 Task: Search "Open" ticket status & apply.
Action: Mouse pressed left at (874, 293)
Screenshot: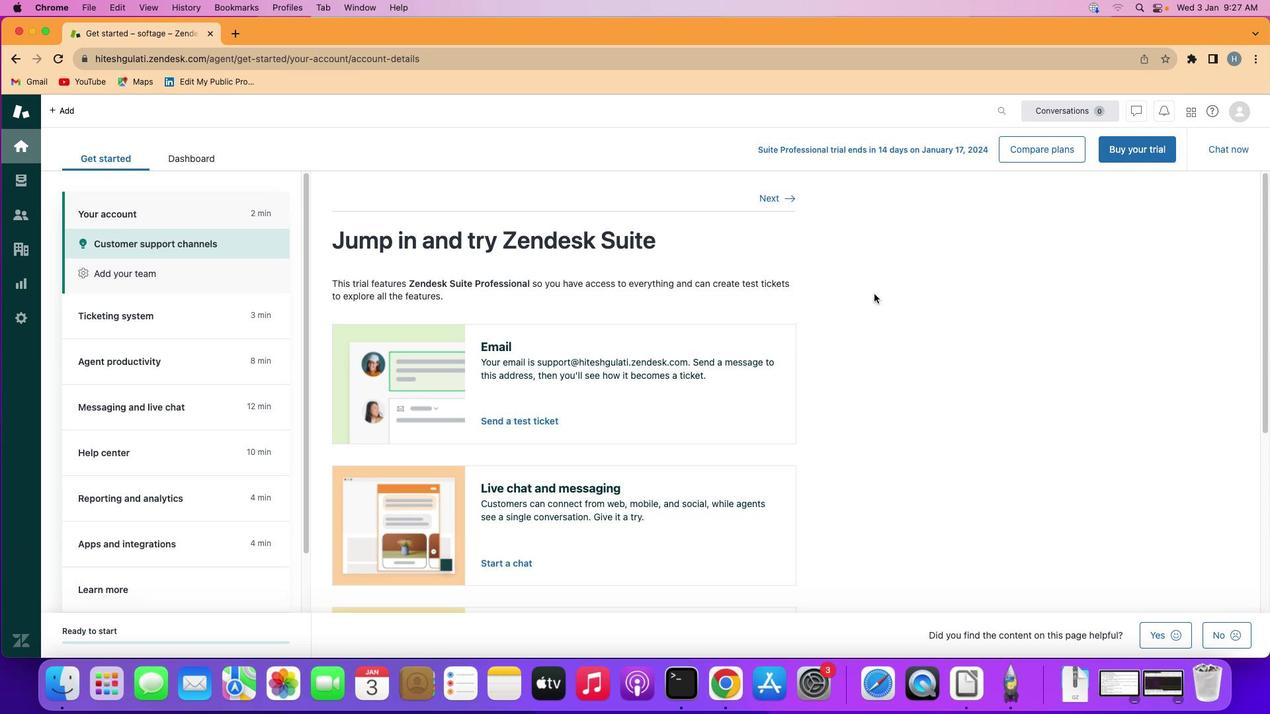 
Action: Mouse moved to (19, 180)
Screenshot: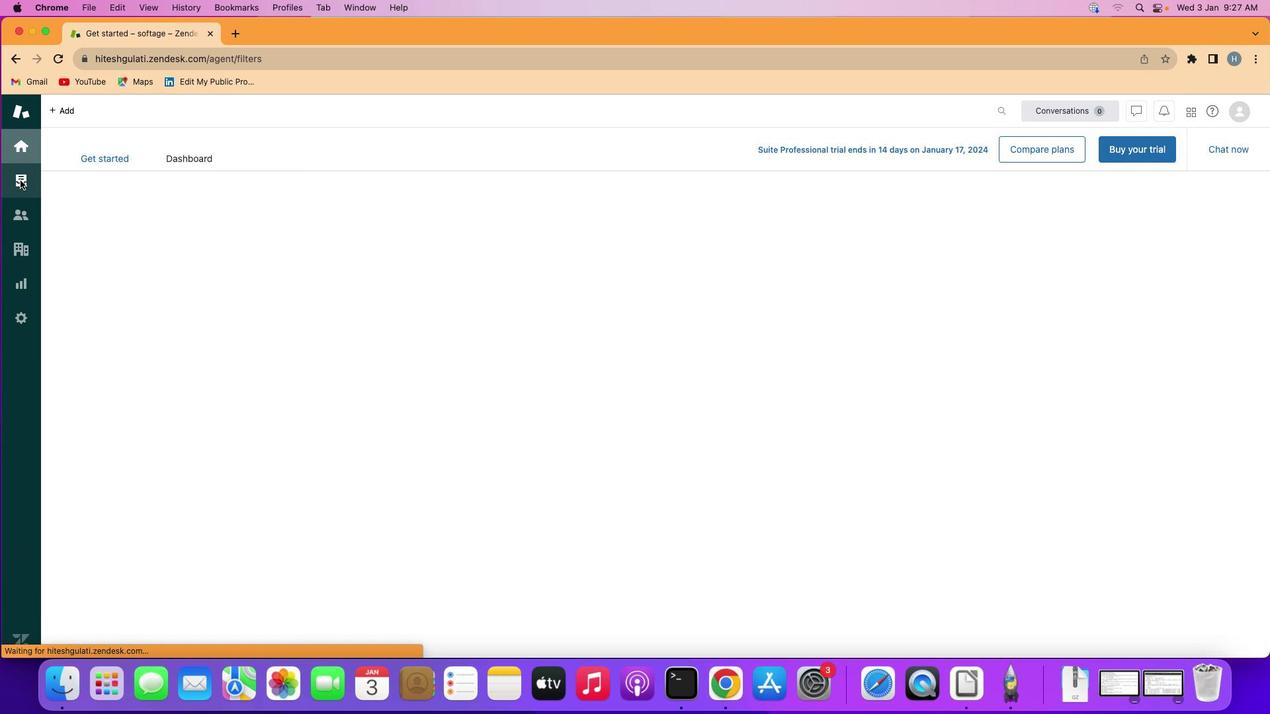 
Action: Mouse pressed left at (19, 180)
Screenshot: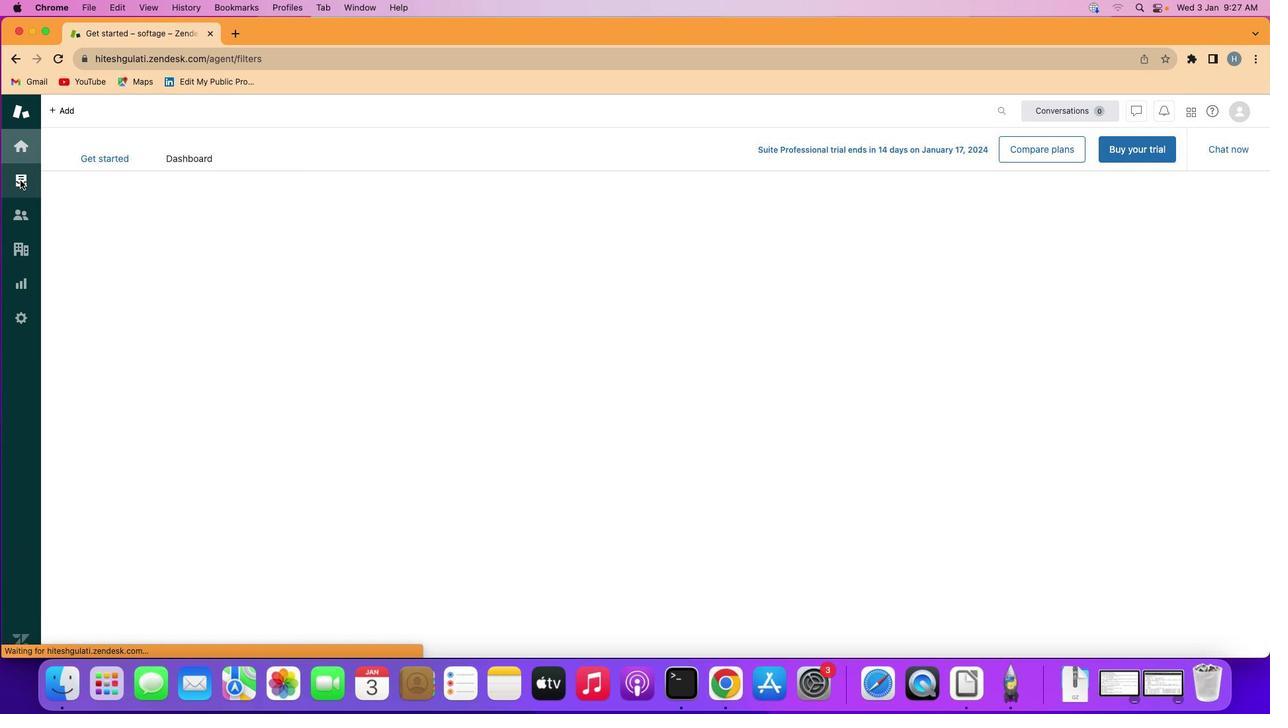 
Action: Mouse moved to (138, 279)
Screenshot: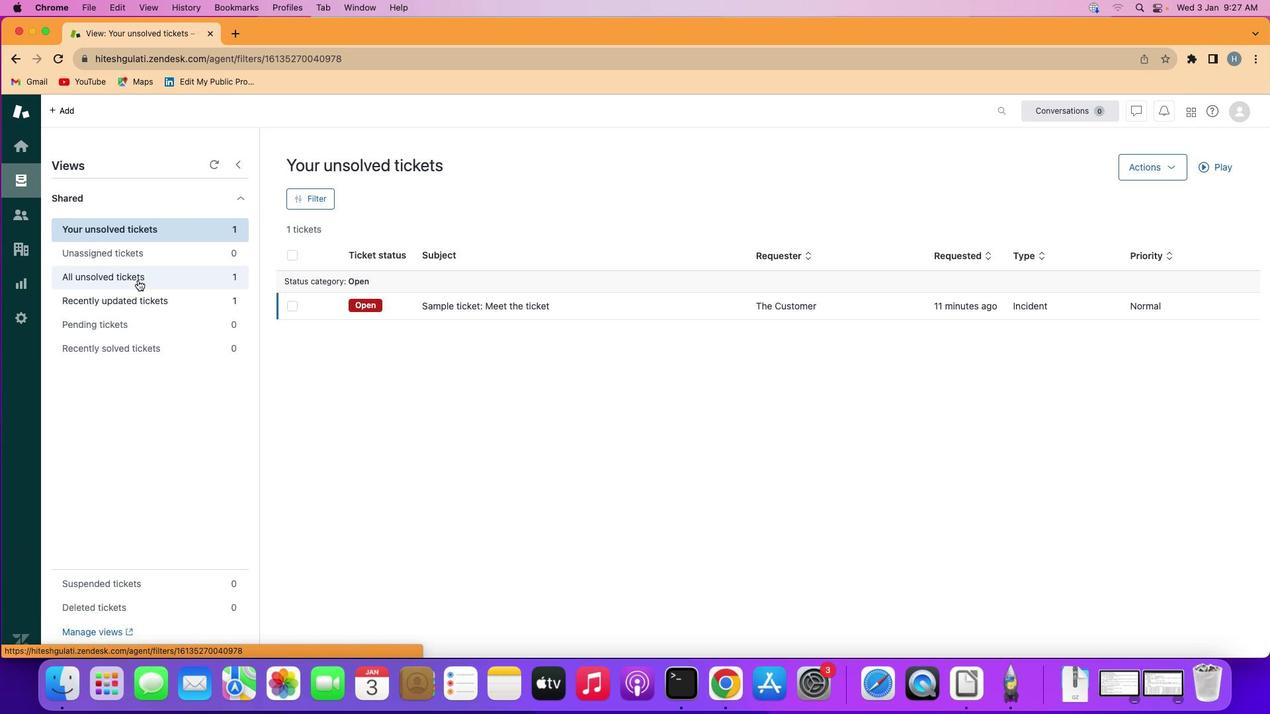 
Action: Mouse pressed left at (138, 279)
Screenshot: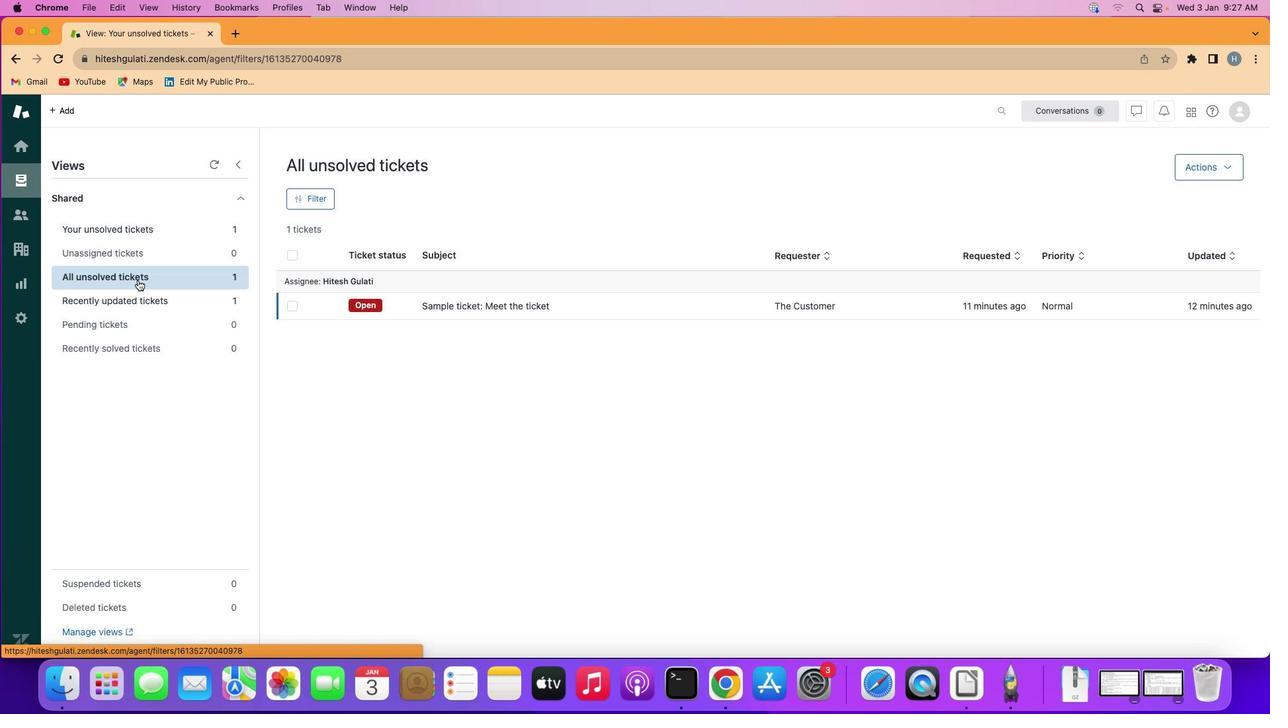 
Action: Mouse moved to (317, 201)
Screenshot: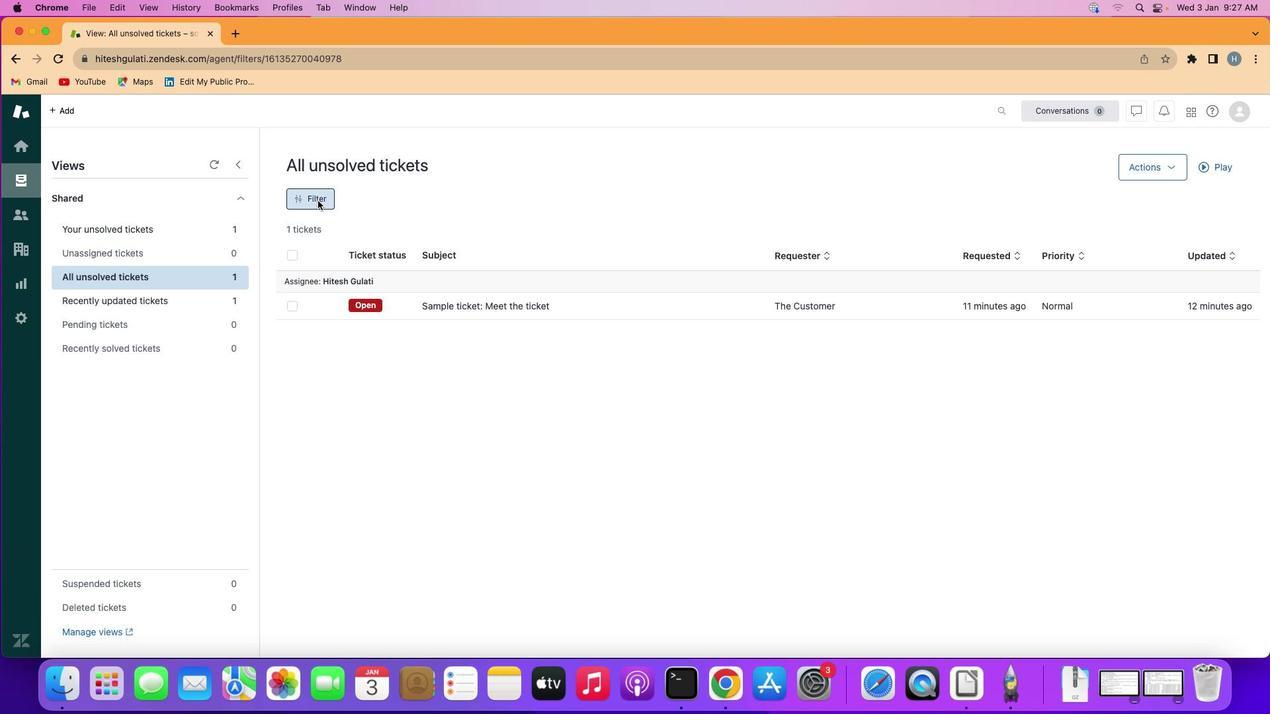 
Action: Mouse pressed left at (317, 201)
Screenshot: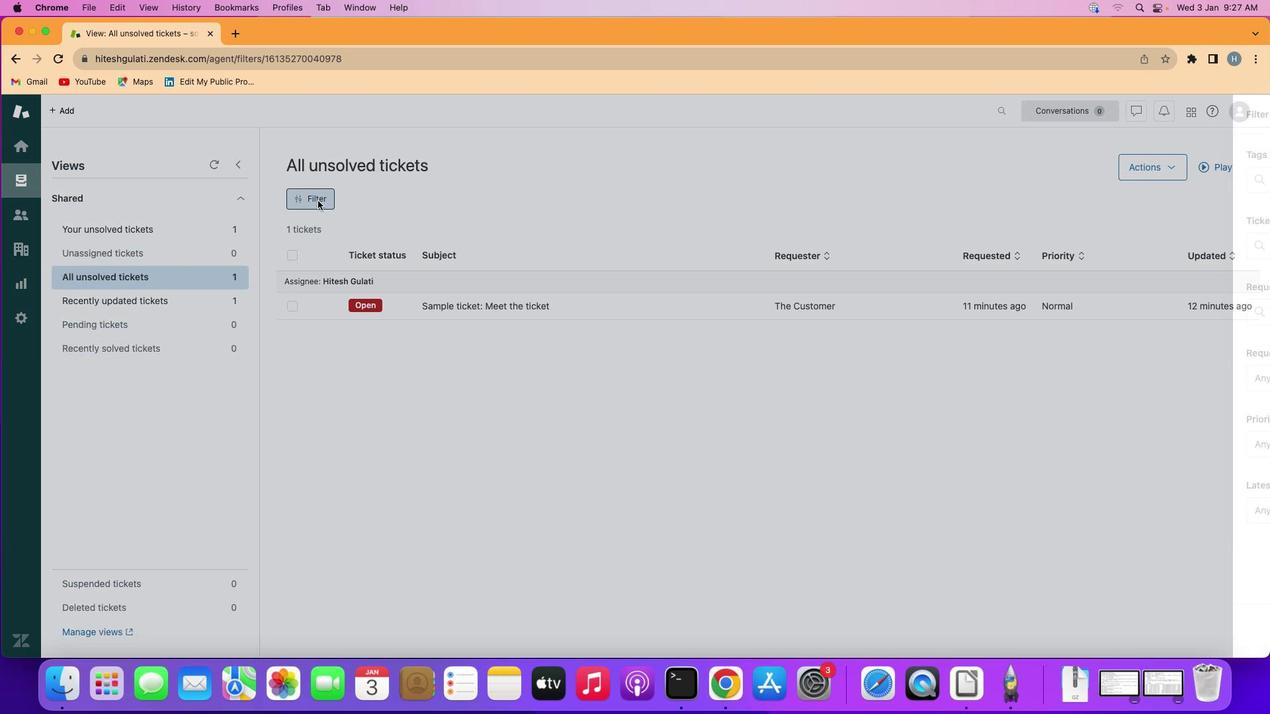 
Action: Mouse moved to (1100, 243)
Screenshot: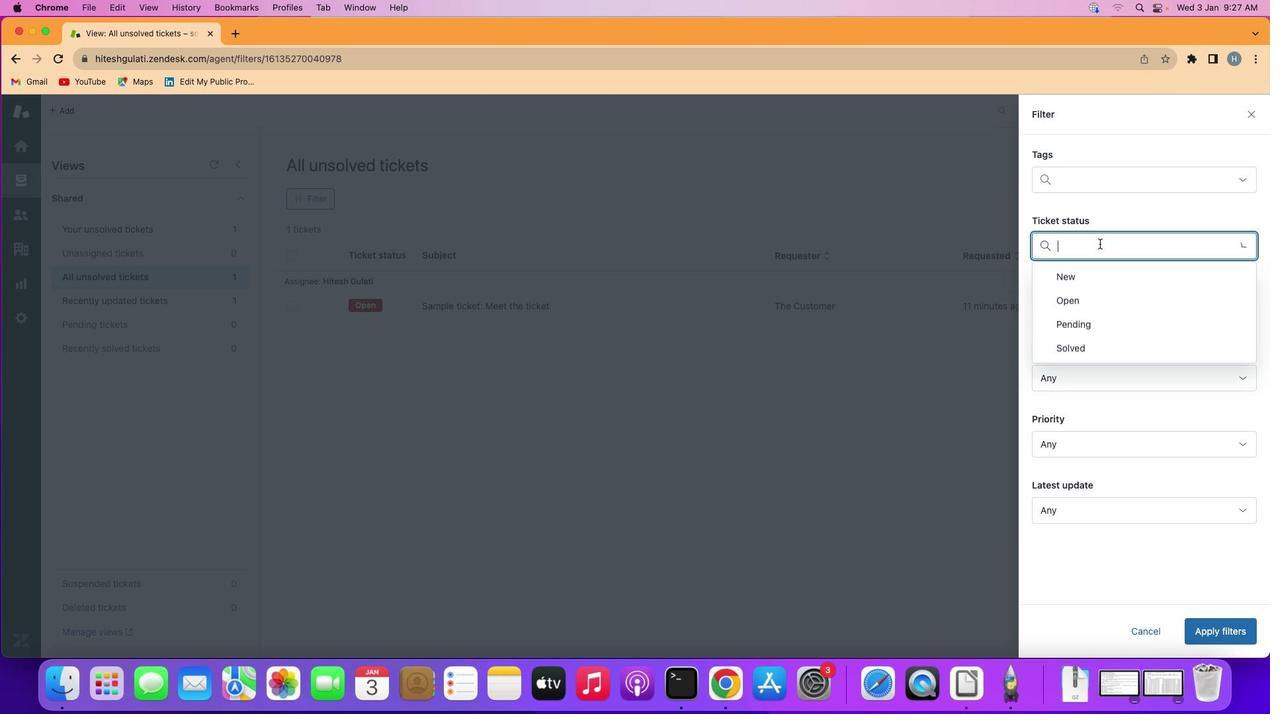 
Action: Mouse pressed left at (1100, 243)
Screenshot: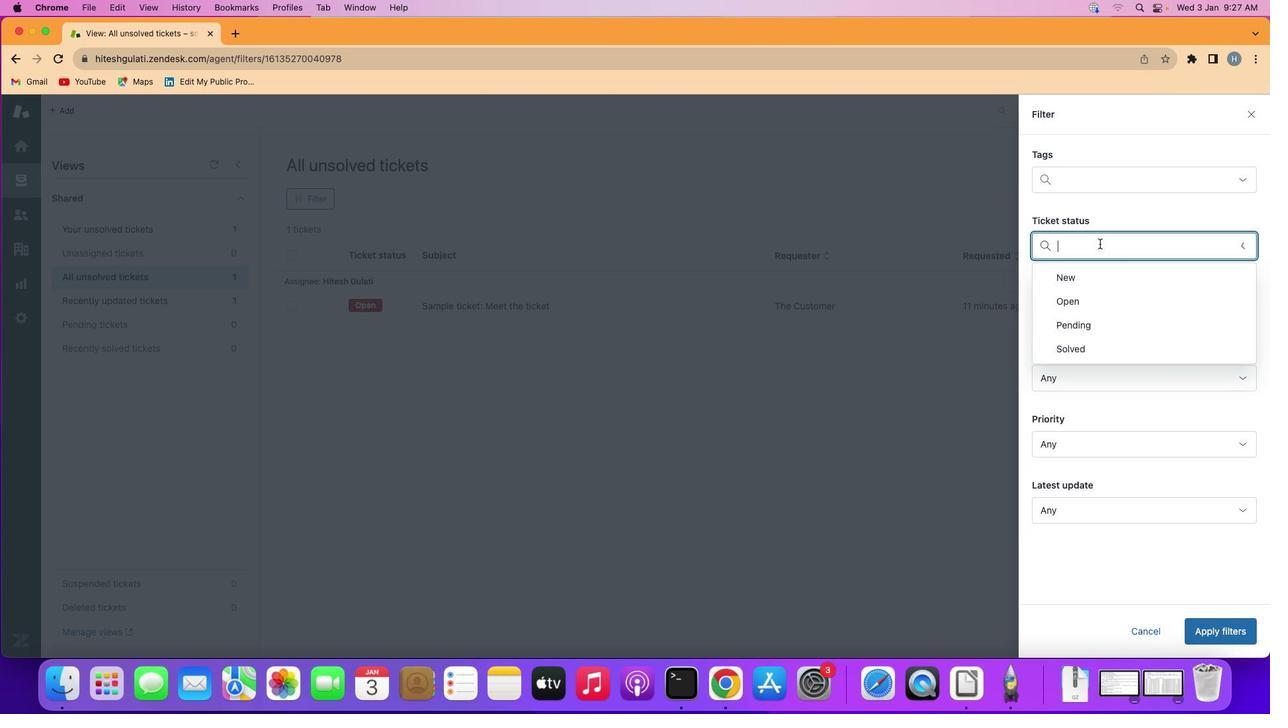 
Action: Mouse moved to (1100, 305)
Screenshot: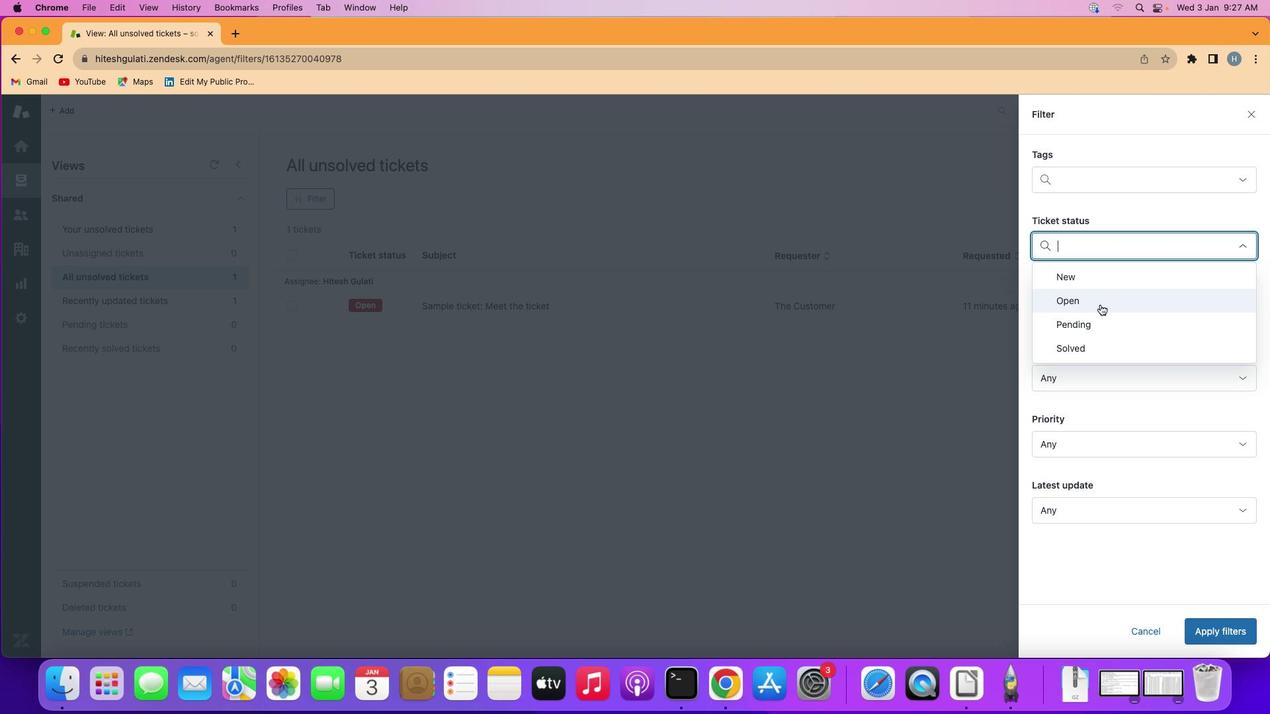 
Action: Mouse pressed left at (1100, 305)
Screenshot: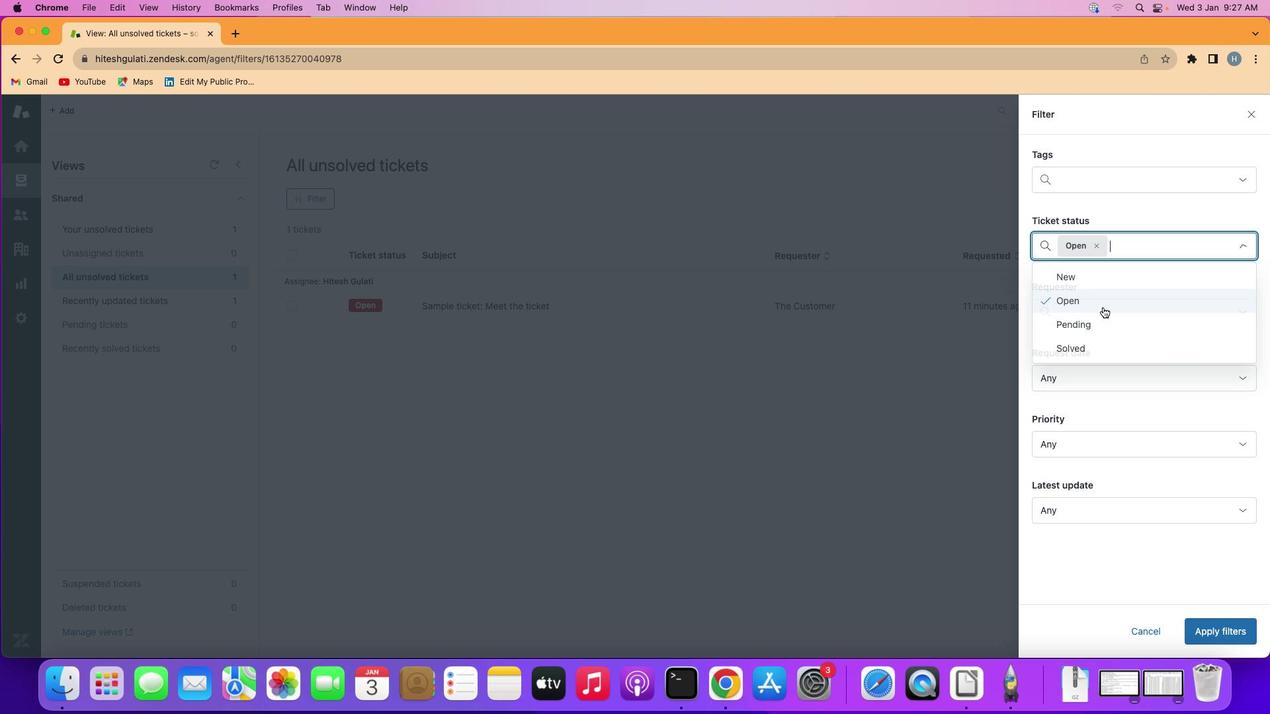 
Action: Mouse moved to (1221, 628)
Screenshot: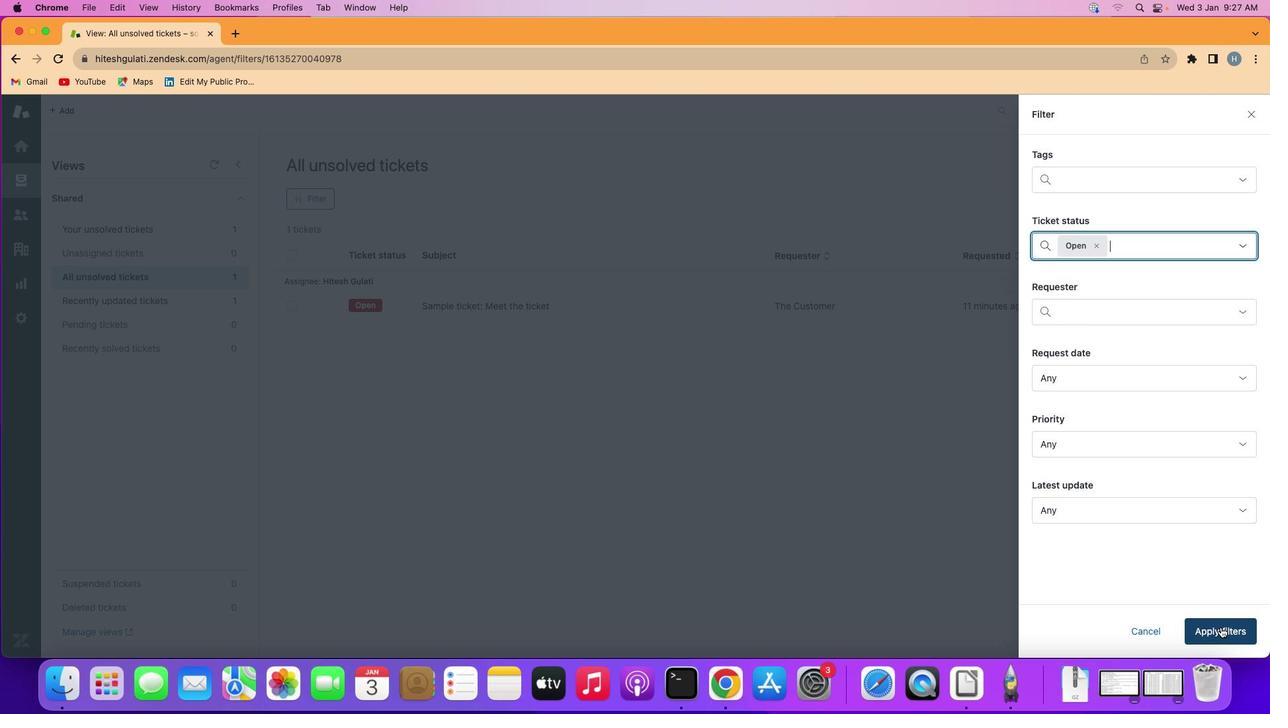 
Action: Mouse pressed left at (1221, 628)
Screenshot: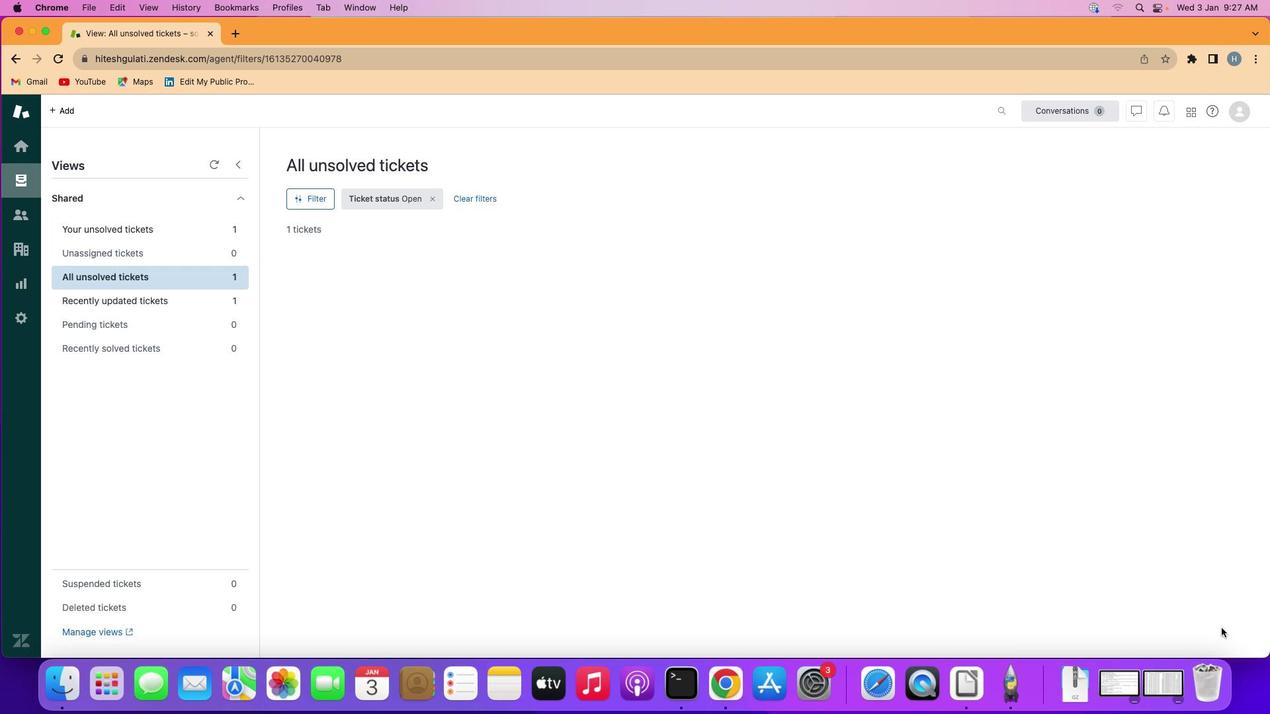 
Action: Mouse moved to (889, 501)
Screenshot: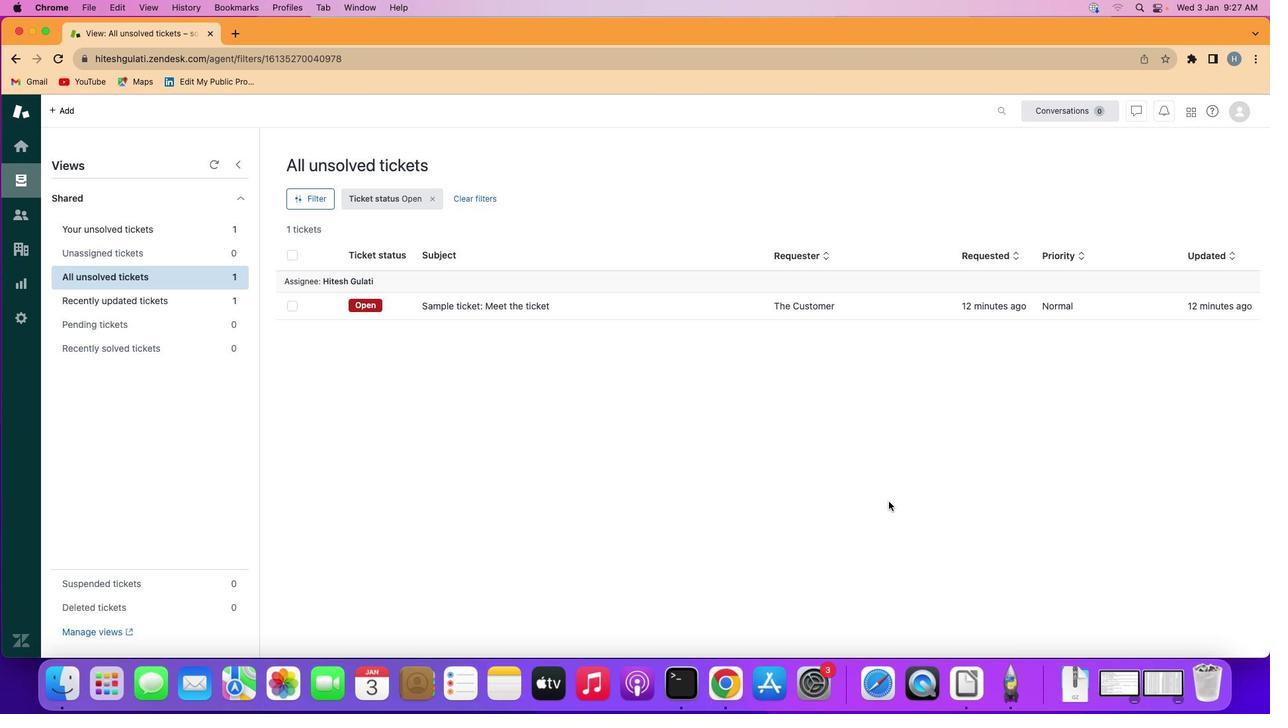 
